 Task: Create List Brand Architecture Strategy in Board Newsletter Optimization Software to Workspace Event Production Services. Create List Brand Architecture Planning in Board Public Relations Crisis Communication Planning to Workspace Event Production Services. Create List Brand Architecture Evaluation in Board Customer Service Call Center Management and Optimization to Workspace Event Production Services
Action: Mouse moved to (637, 158)
Screenshot: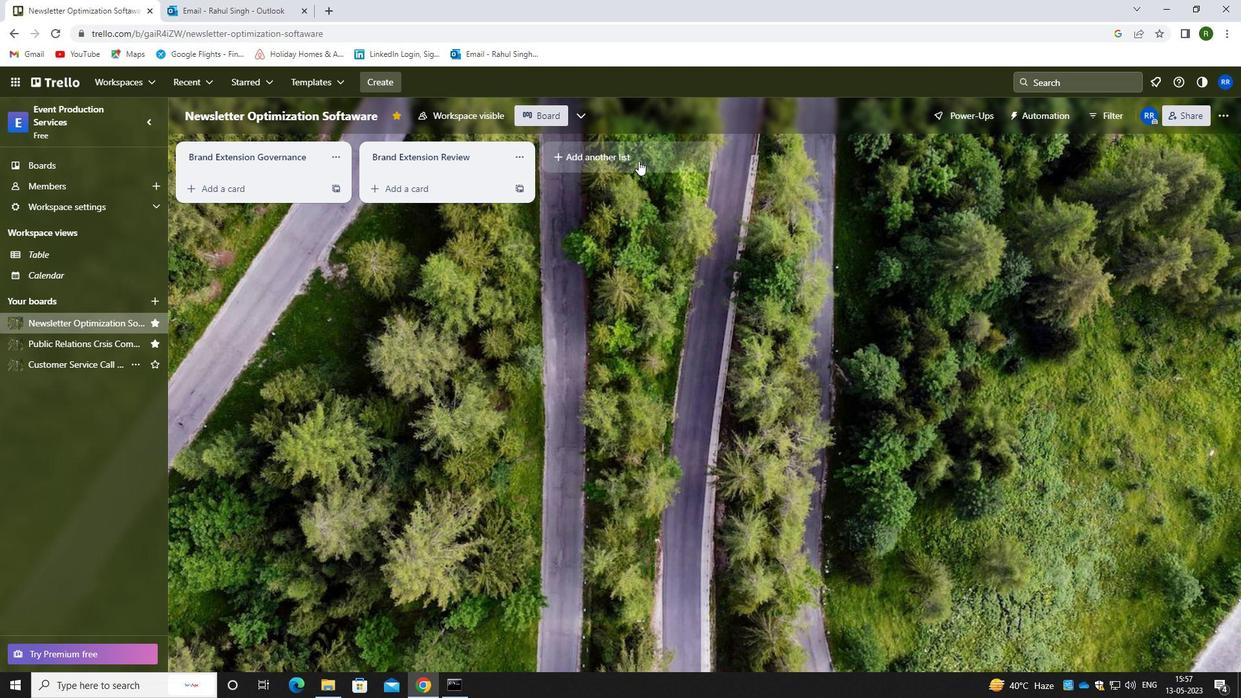 
Action: Mouse pressed left at (637, 158)
Screenshot: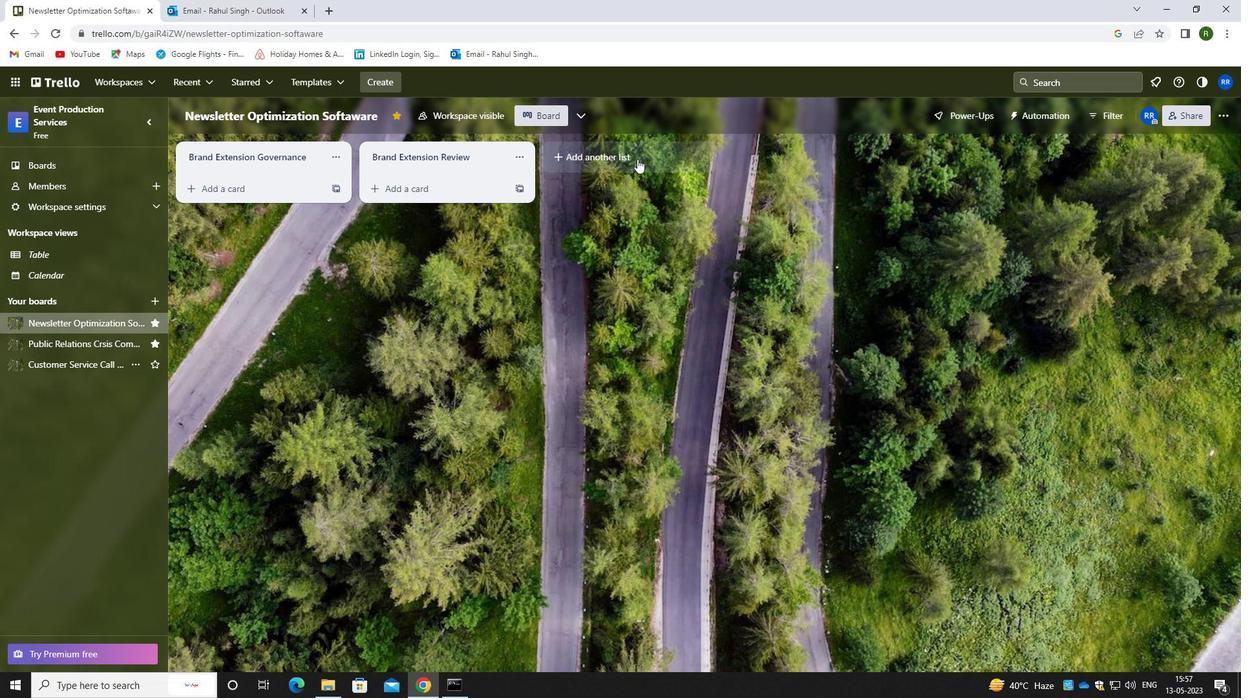 
Action: Mouse moved to (583, 152)
Screenshot: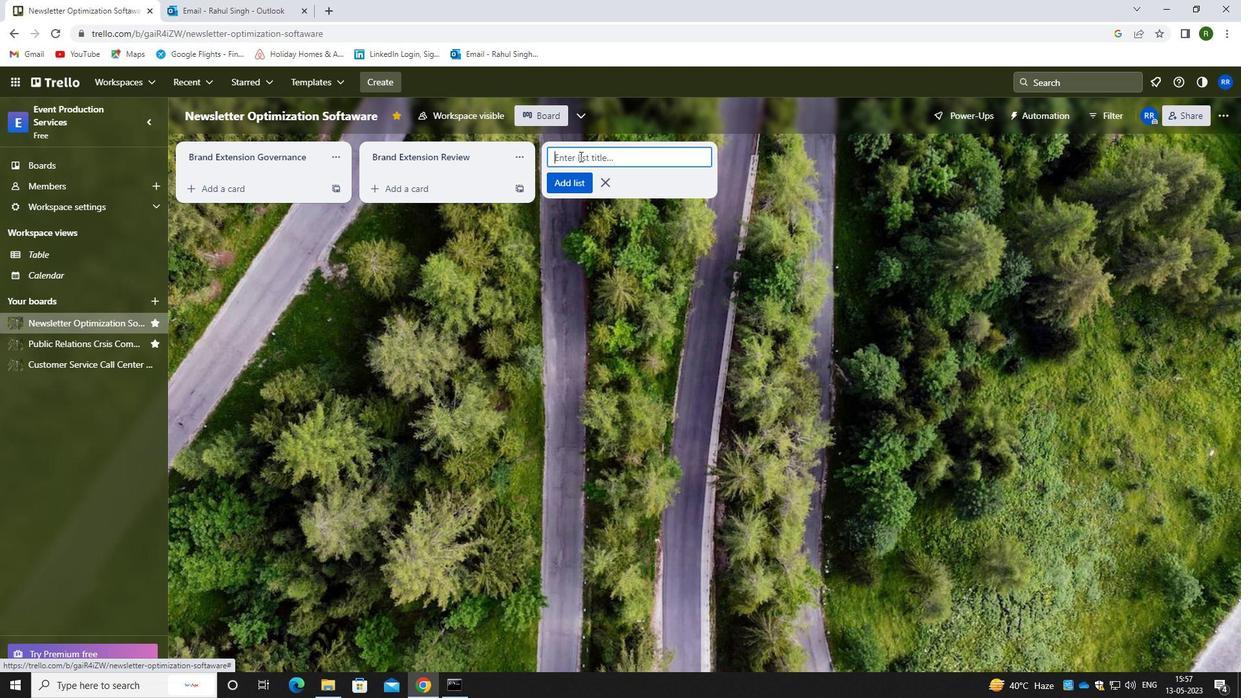 
Action: Key pressed <Key.caps_lock>b<Key.caps_lock>rand<Key.space><Key.caps_lock>a<Key.caps_lock>rchitecture<Key.space><Key.caps_lock>s<Key.caps_lock>trategy
Screenshot: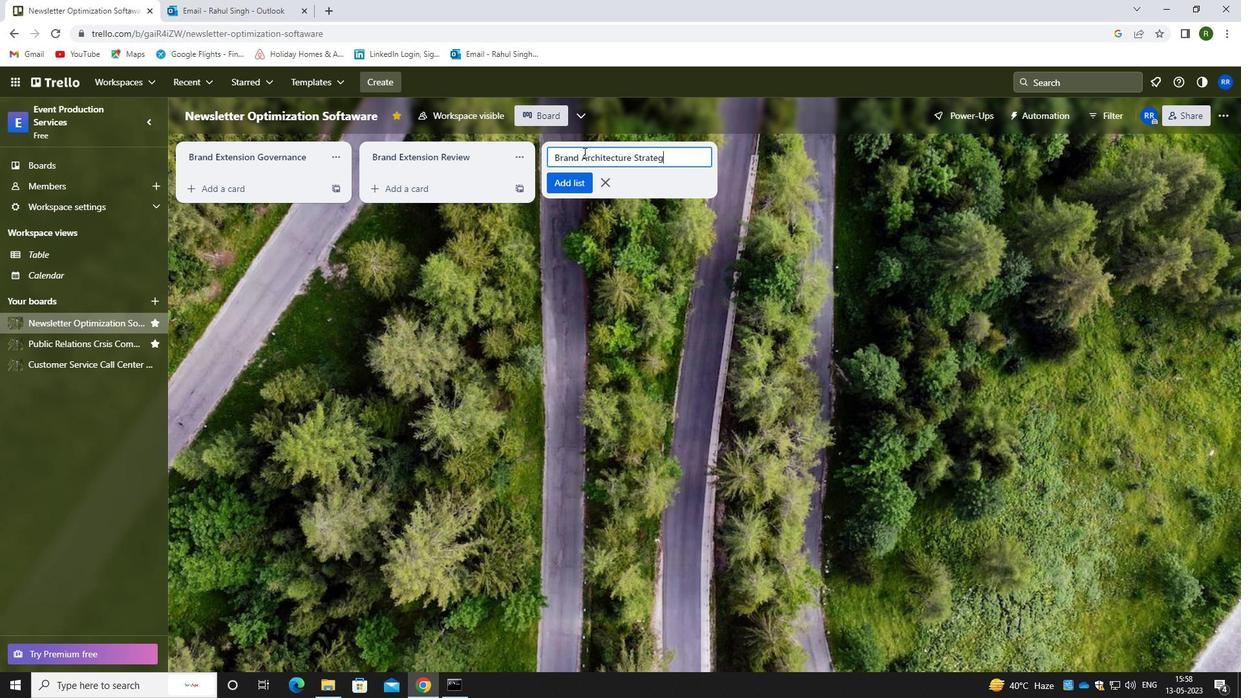 
Action: Mouse moved to (574, 187)
Screenshot: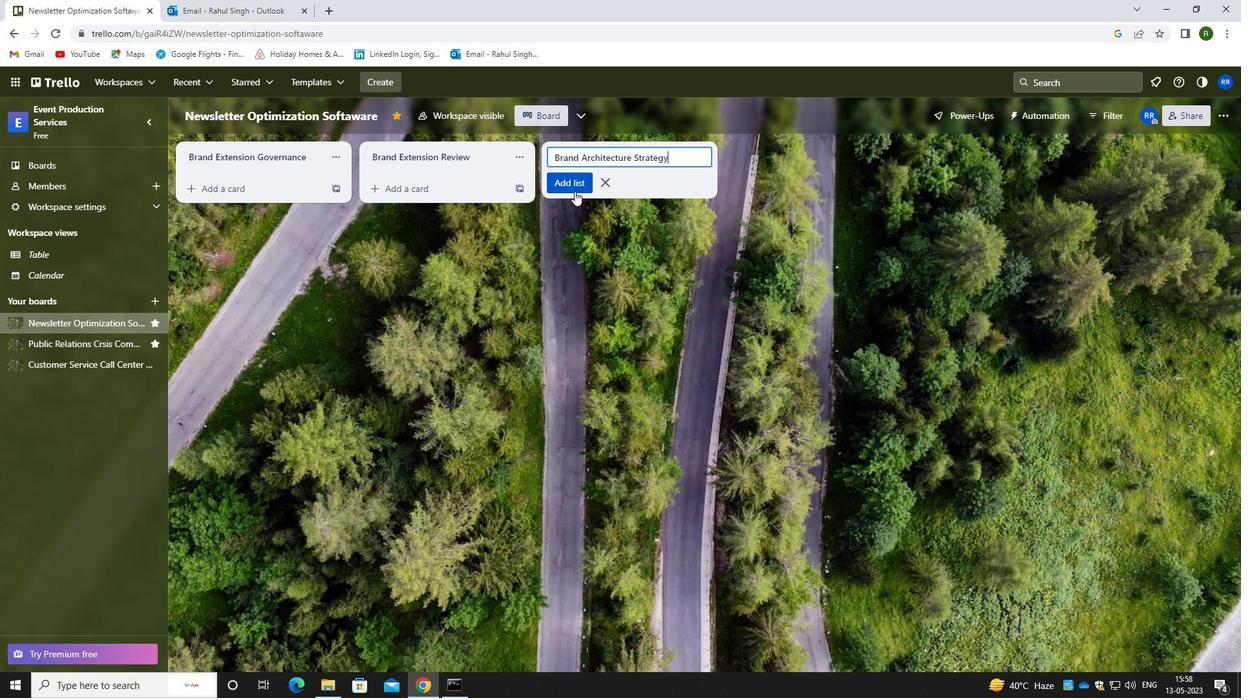 
Action: Mouse pressed left at (574, 187)
Screenshot: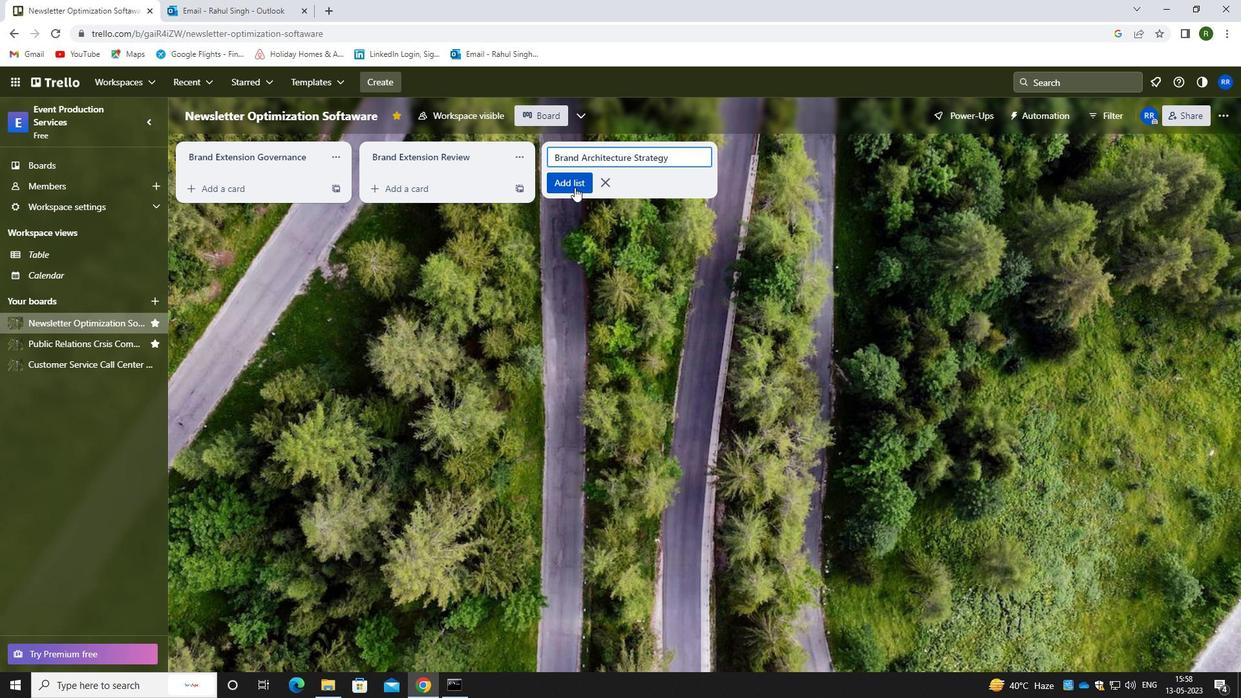 
Action: Mouse moved to (66, 351)
Screenshot: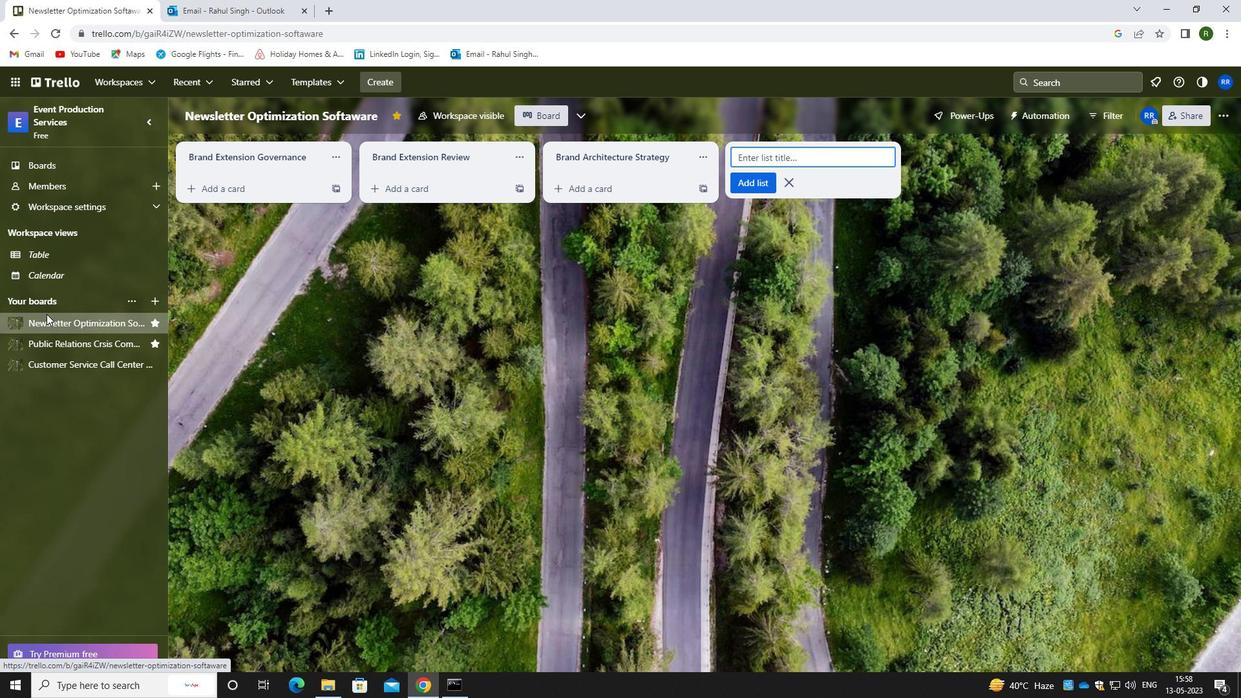 
Action: Mouse pressed left at (66, 351)
Screenshot: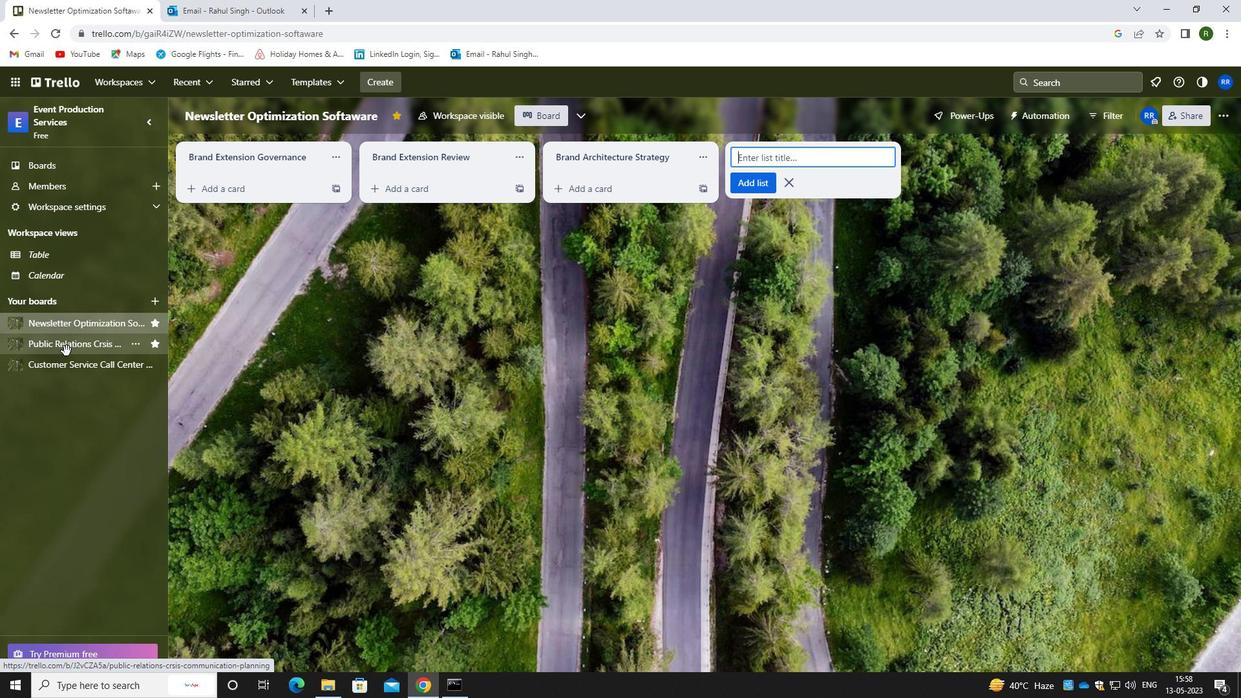 
Action: Mouse moved to (587, 155)
Screenshot: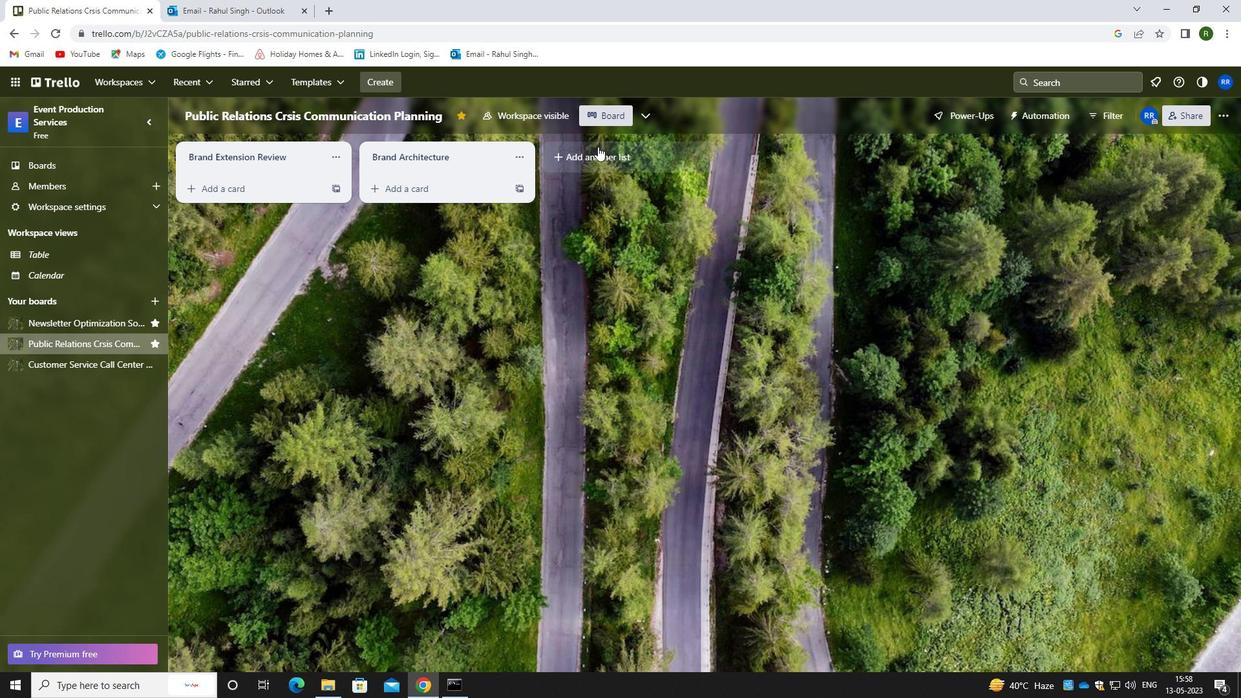 
Action: Mouse pressed left at (587, 155)
Screenshot: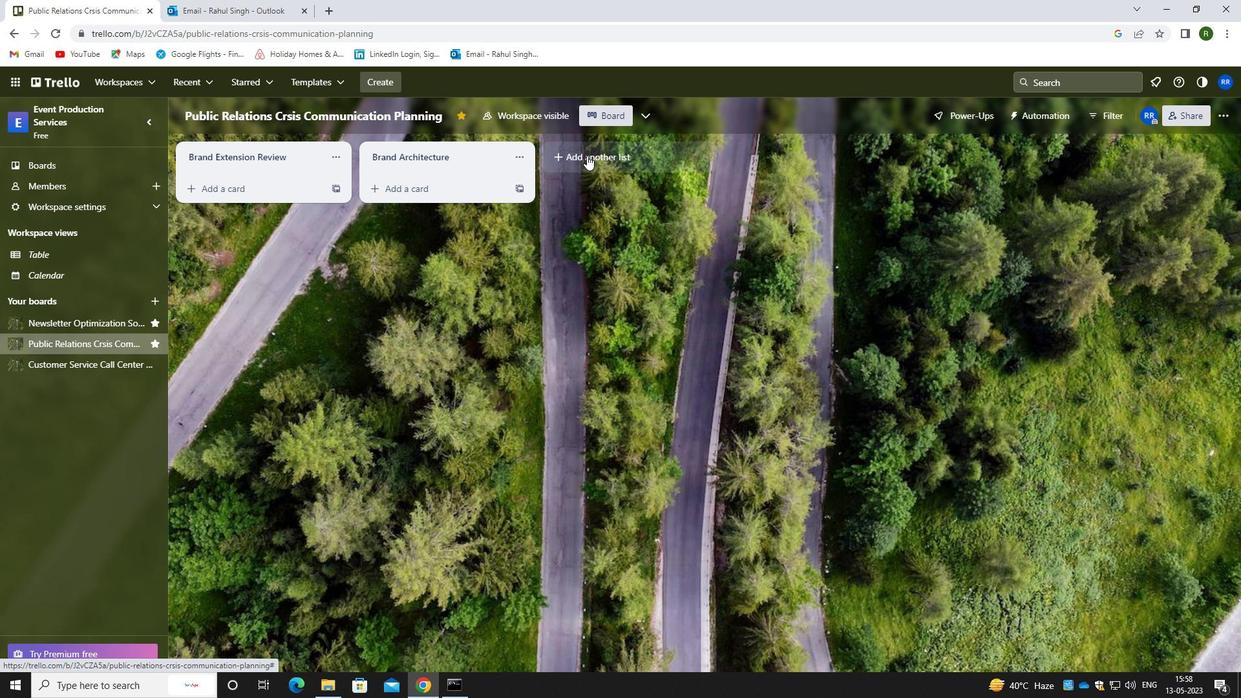 
Action: Mouse moved to (594, 155)
Screenshot: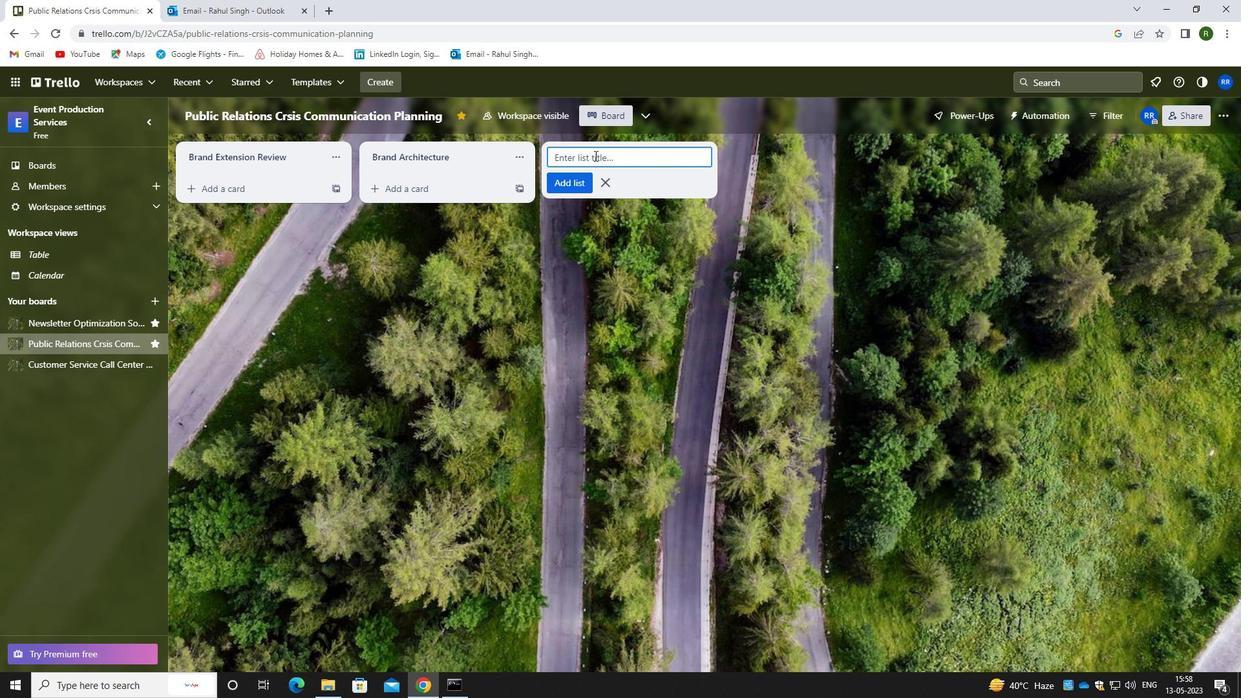 
Action: Key pressed <Key.caps_lock>b<Key.caps_lock>rand<Key.space><Key.caps_lock>a<Key.caps_lock>rchitecture<Key.space><Key.caps_lock>p<Key.caps_lock>a<Key.backspace>lanning
Screenshot: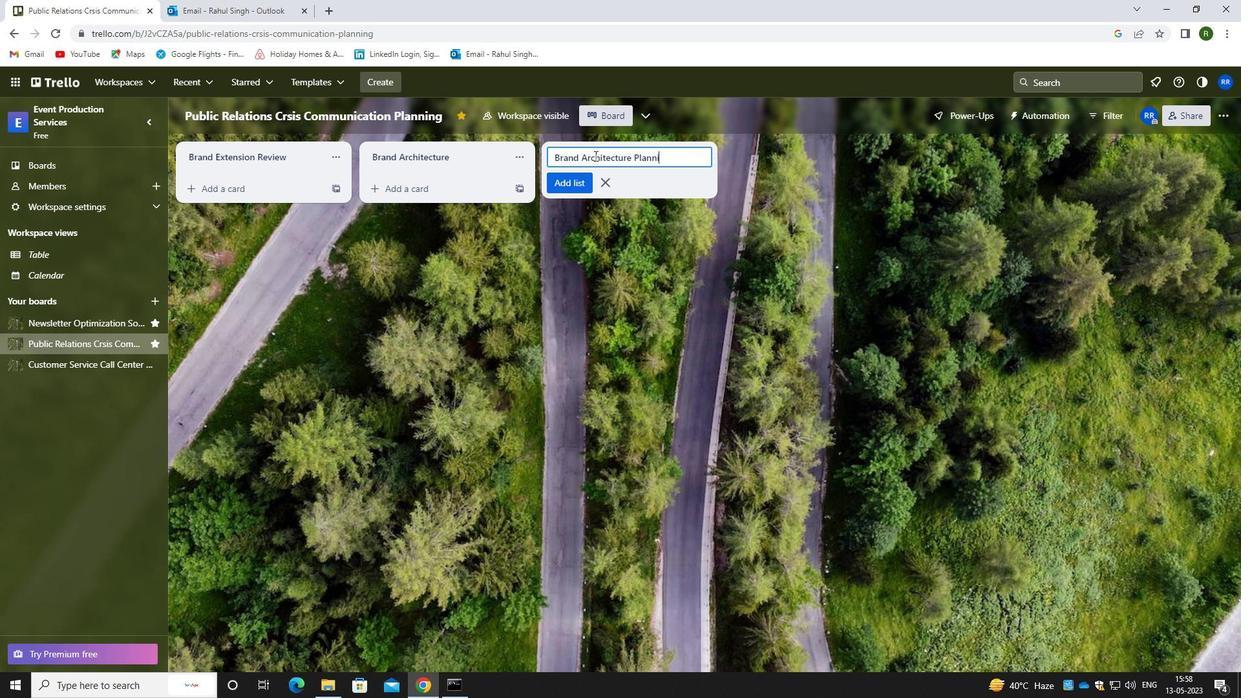 
Action: Mouse moved to (561, 177)
Screenshot: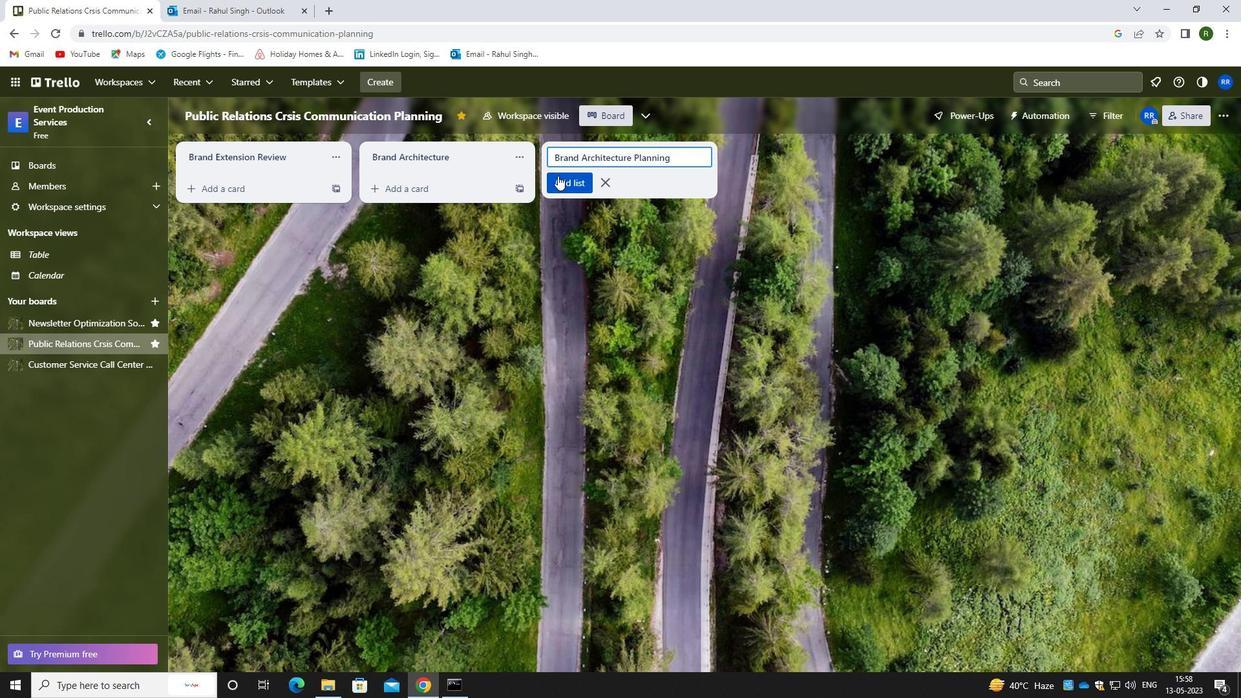 
Action: Mouse pressed left at (561, 177)
Screenshot: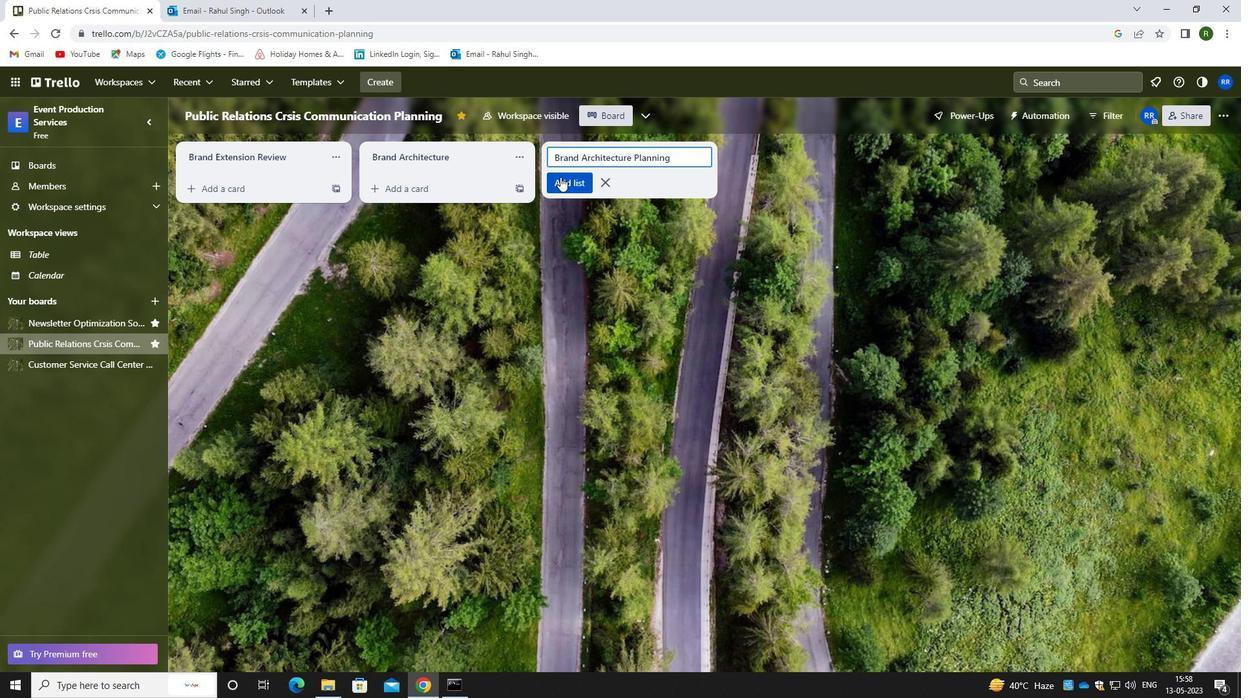 
Action: Mouse moved to (78, 366)
Screenshot: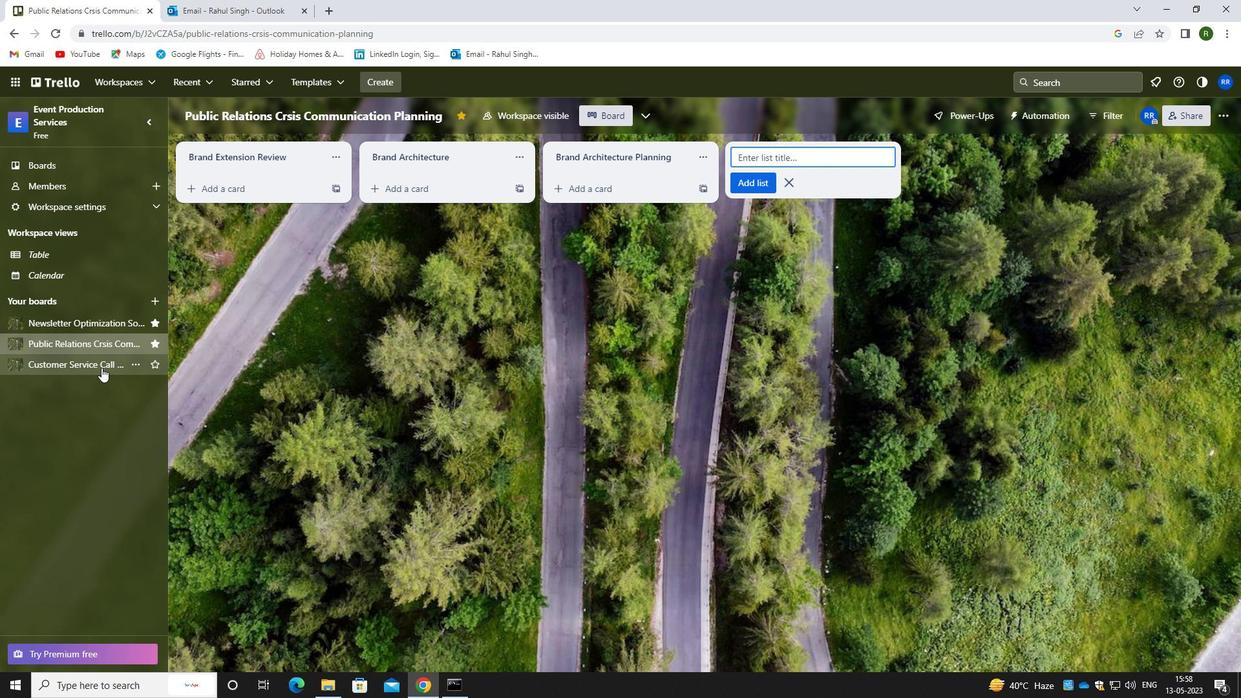 
Action: Mouse pressed left at (78, 366)
Screenshot: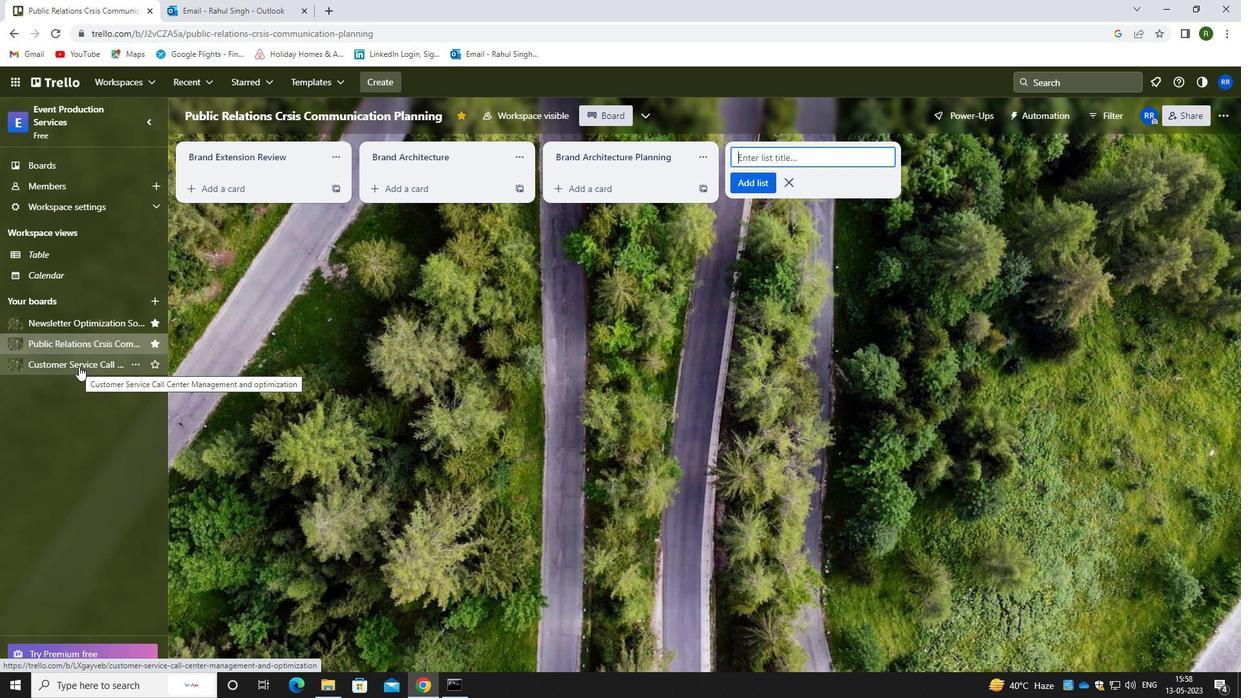 
Action: Mouse moved to (613, 156)
Screenshot: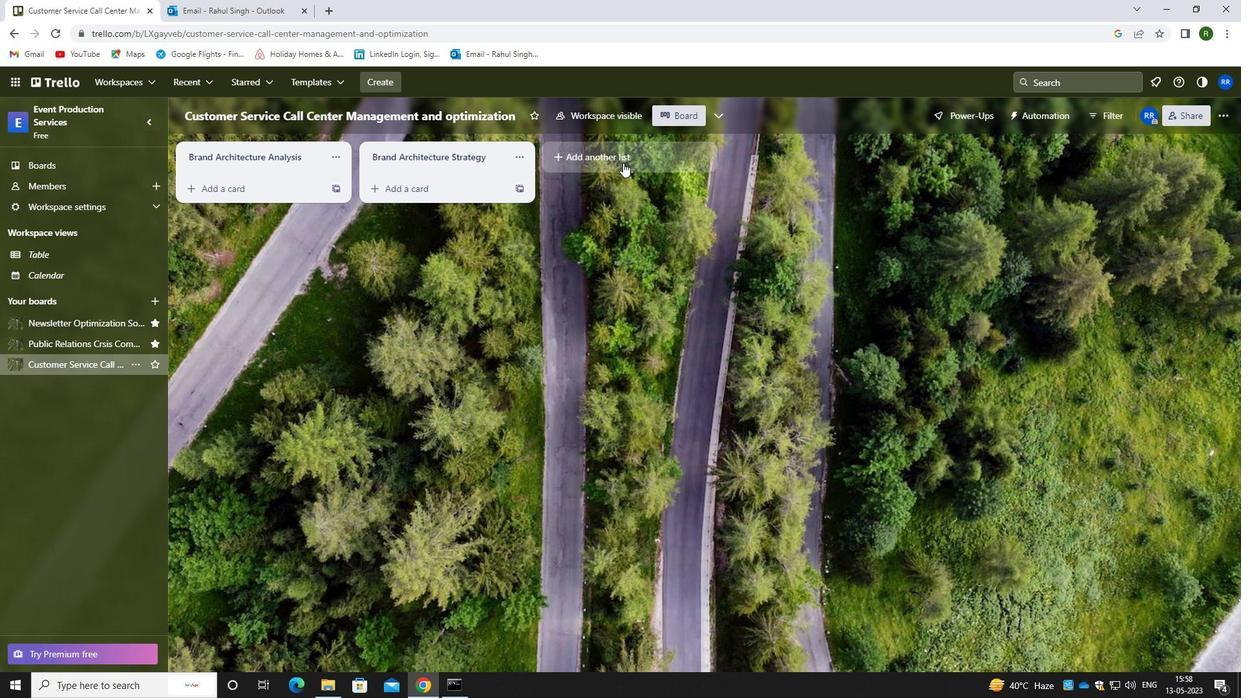 
Action: Mouse pressed left at (613, 156)
Screenshot: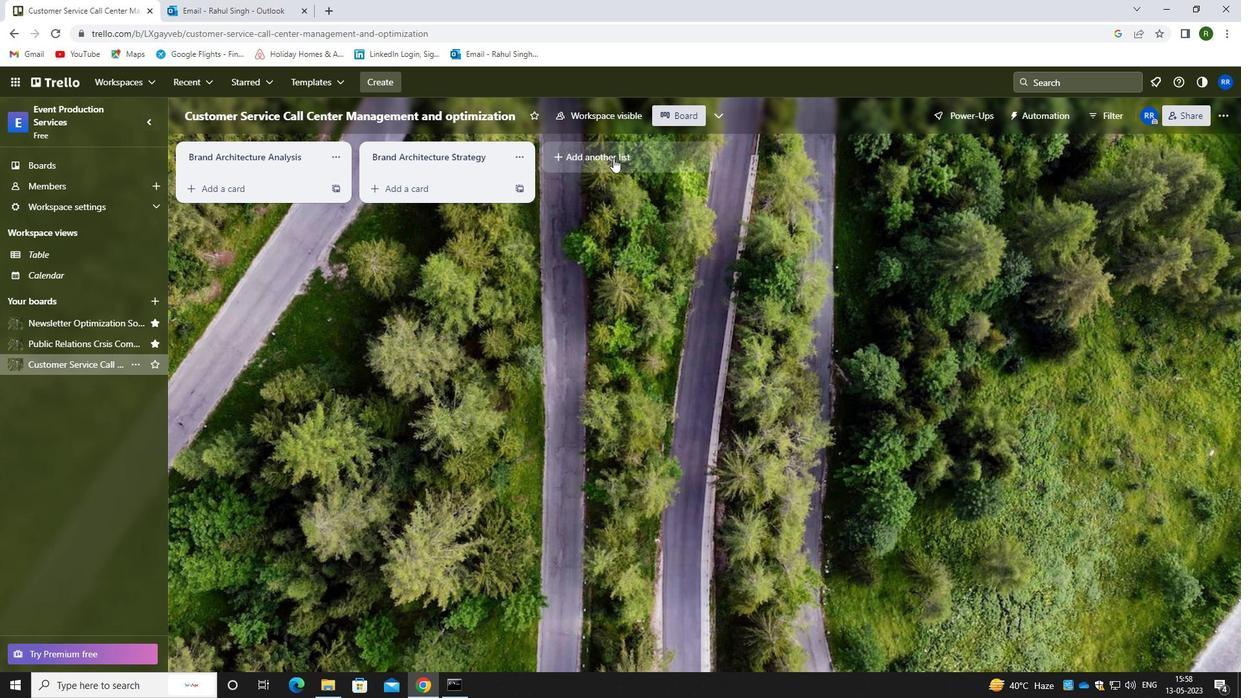 
Action: Mouse moved to (605, 158)
Screenshot: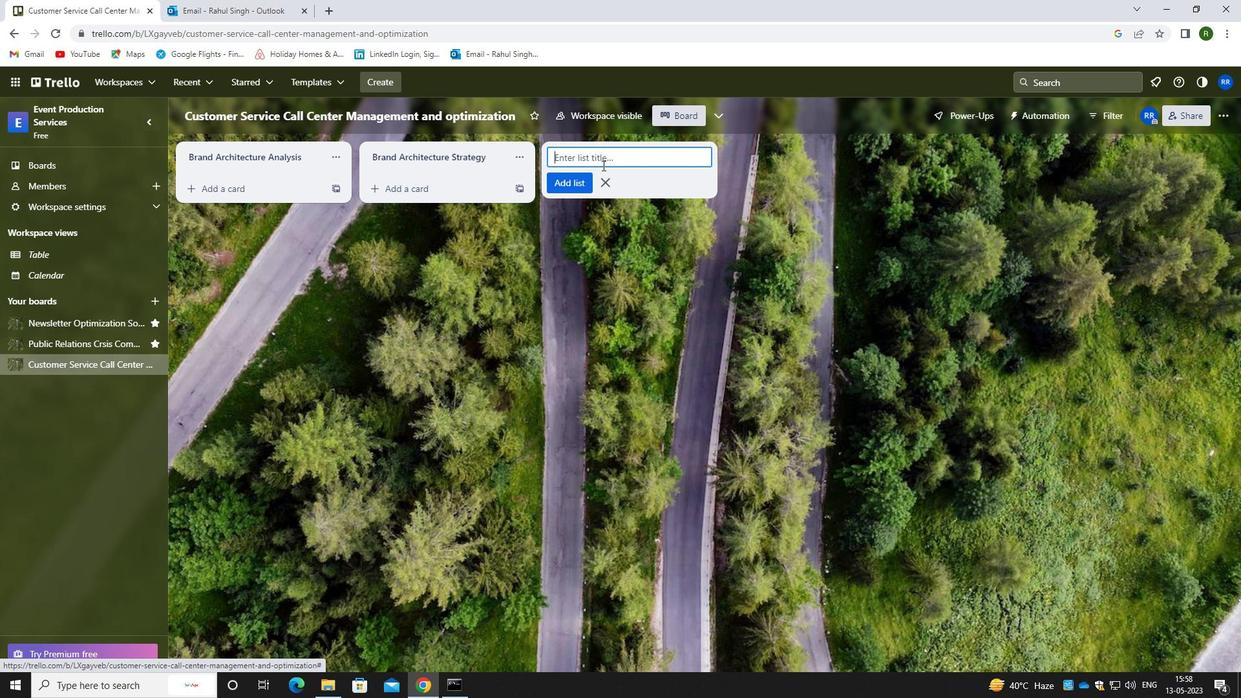 
Action: Key pressed <Key.caps_lock>b<Key.caps_lock>rand<Key.space><Key.caps_lock>a<Key.caps_lock>rchitecture<Key.space><Key.caps_lock>e<Key.caps_lock>valution
Screenshot: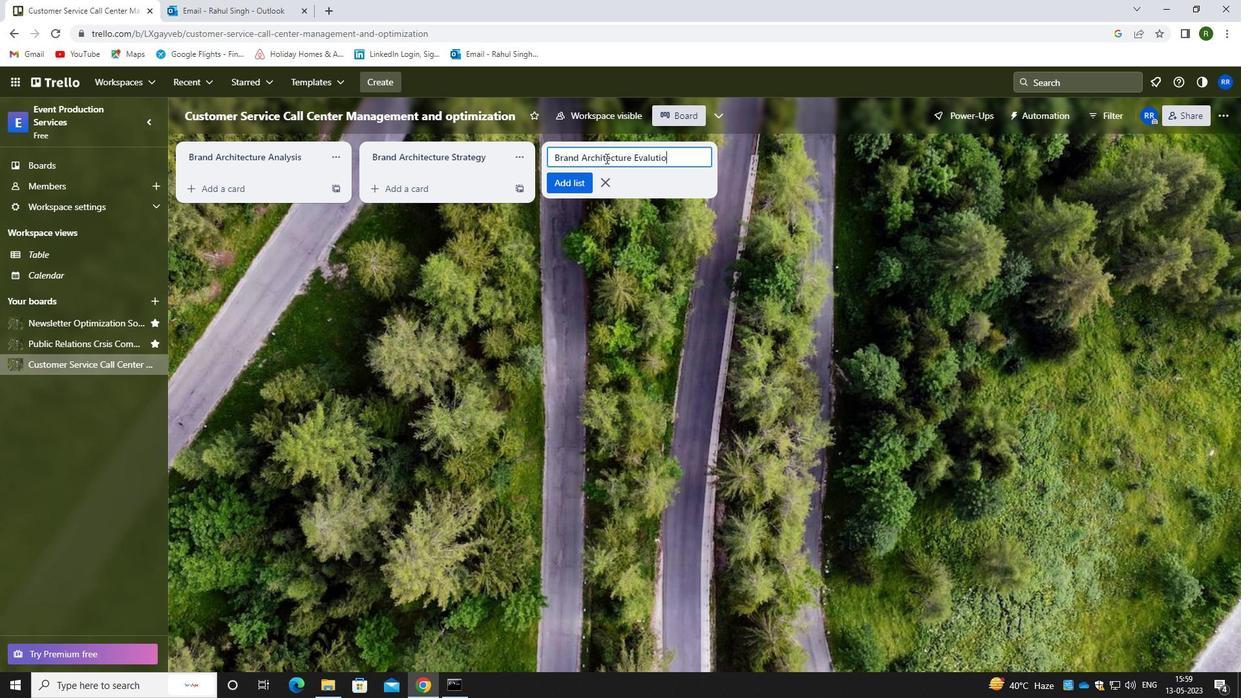 
Action: Mouse moved to (574, 185)
Screenshot: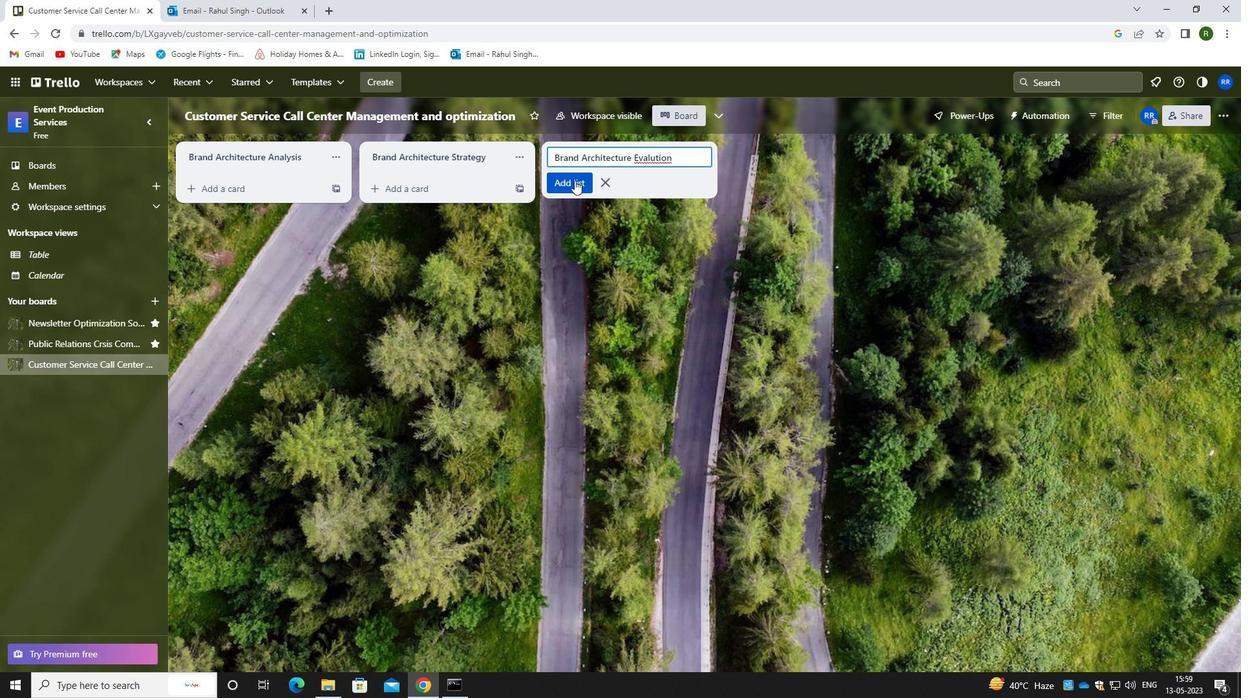 
Action: Mouse pressed left at (574, 185)
Screenshot: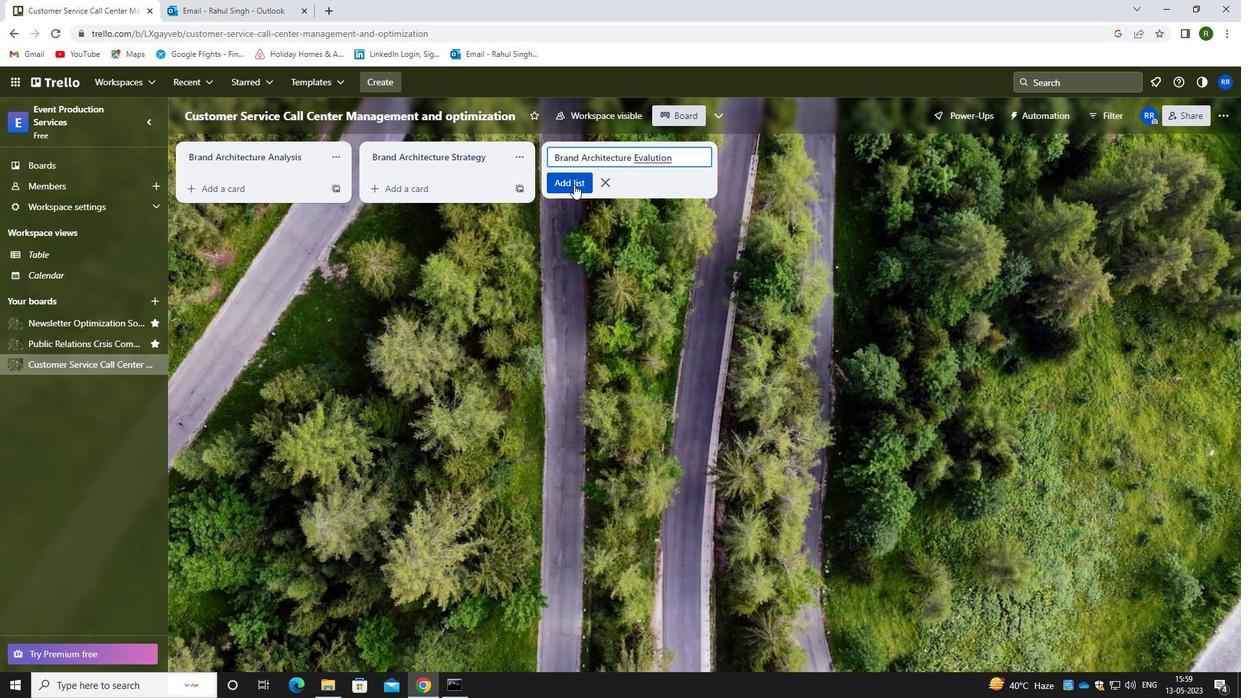 
Action: Mouse moved to (521, 323)
Screenshot: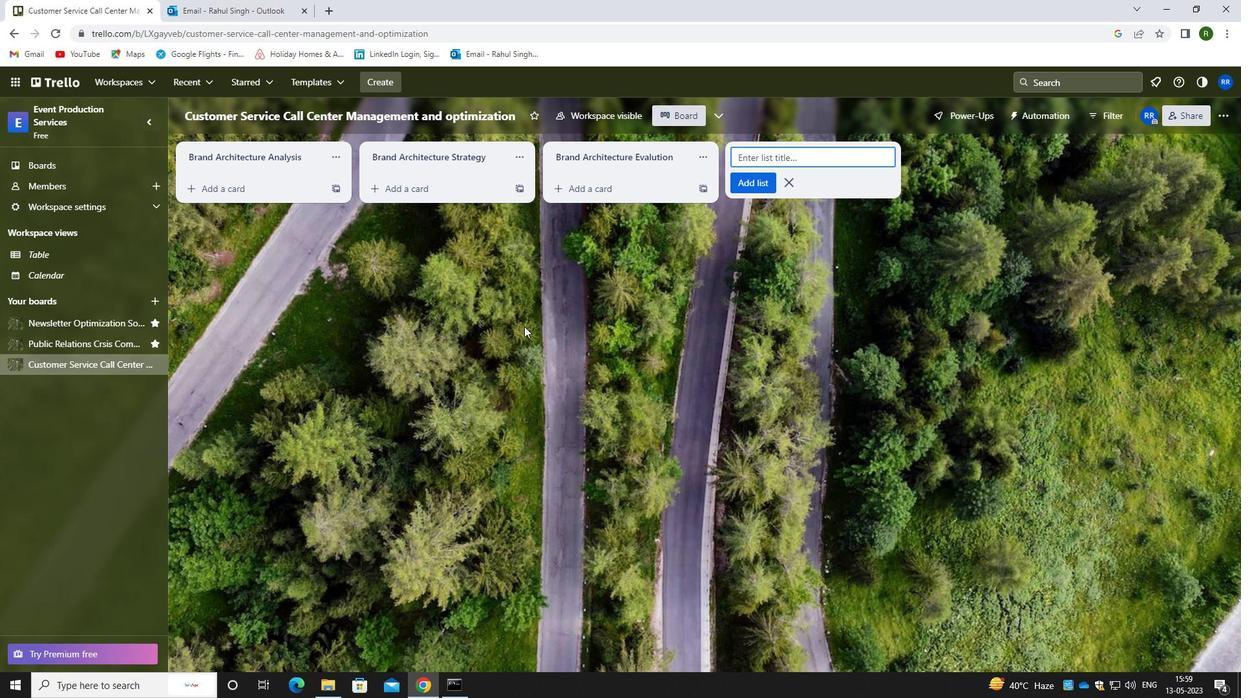
Action: Mouse pressed left at (521, 323)
Screenshot: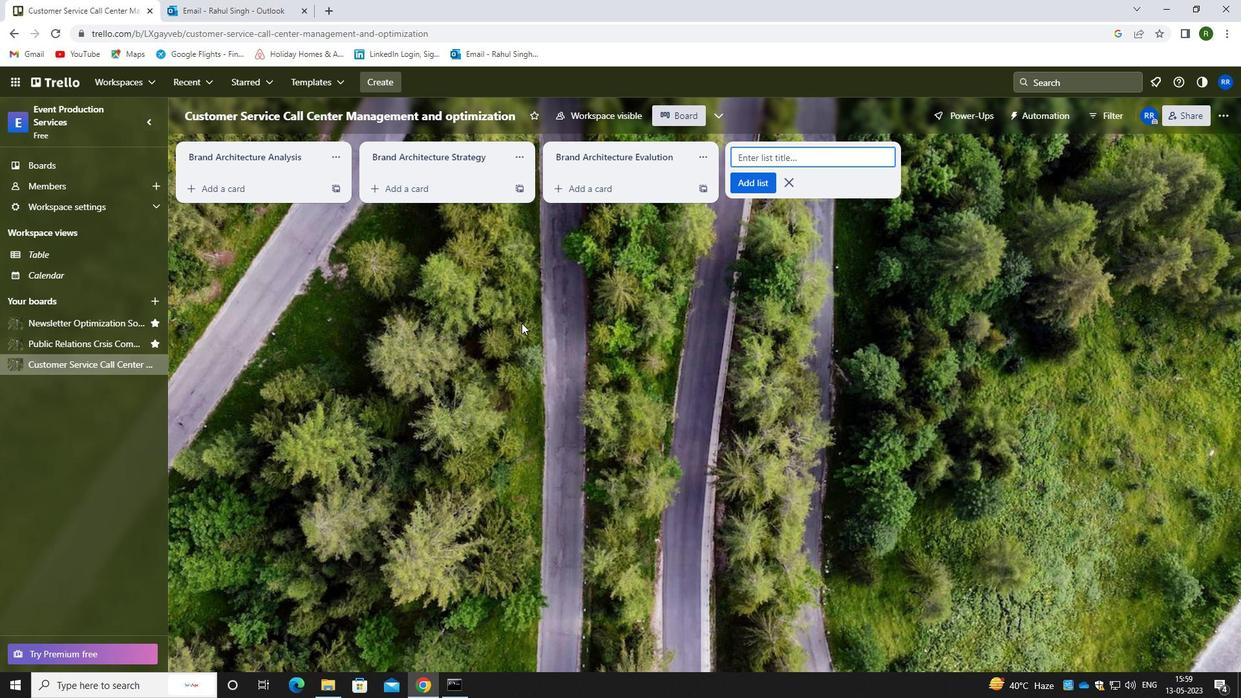 
Action: Mouse moved to (523, 323)
Screenshot: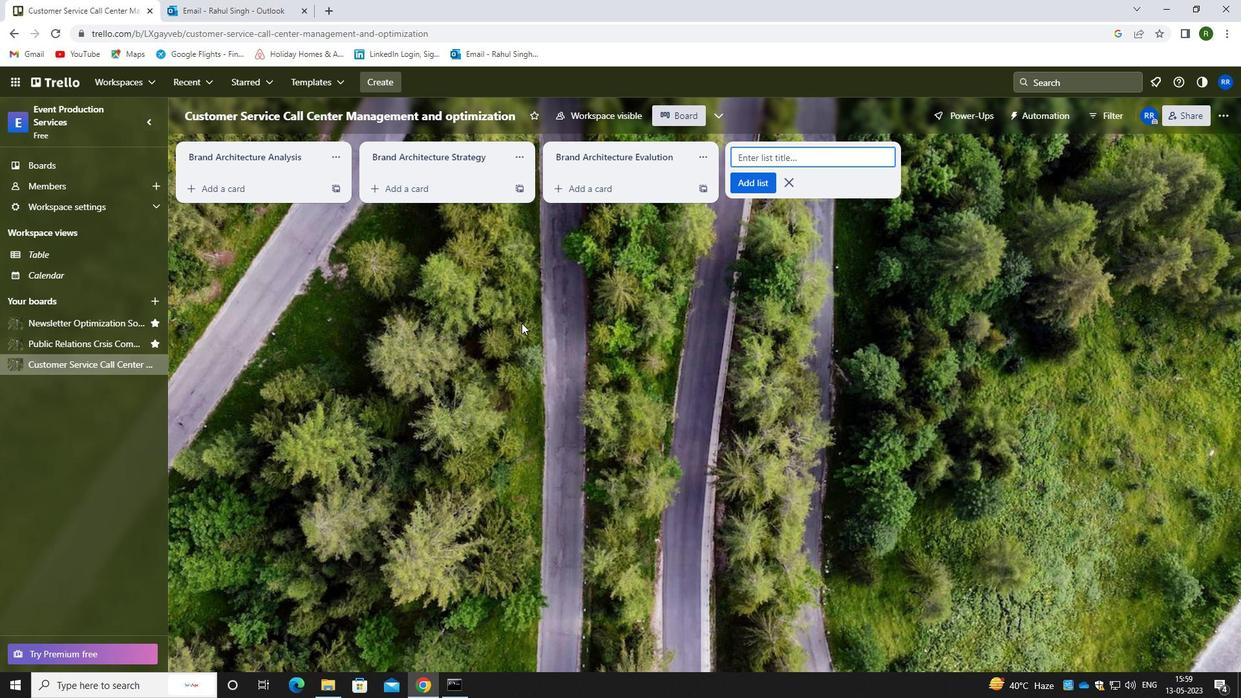 
